 Task: Select the keybinding per platform option in the setting sync.
Action: Mouse moved to (3, 609)
Screenshot: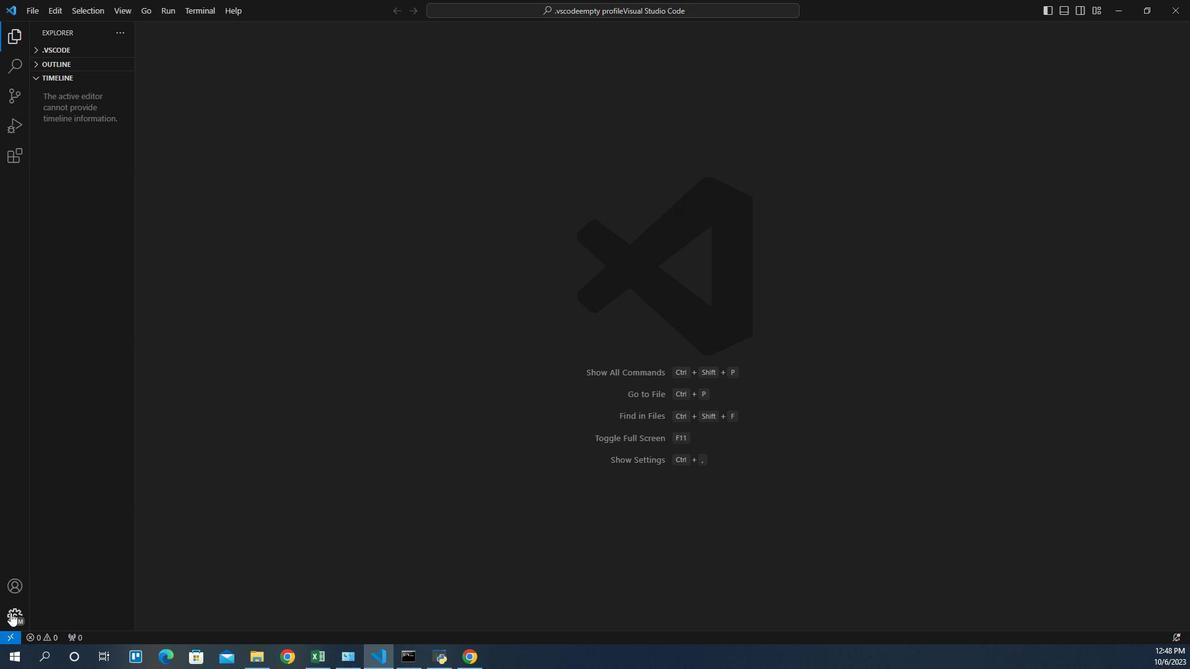 
Action: Mouse pressed left at (3, 609)
Screenshot: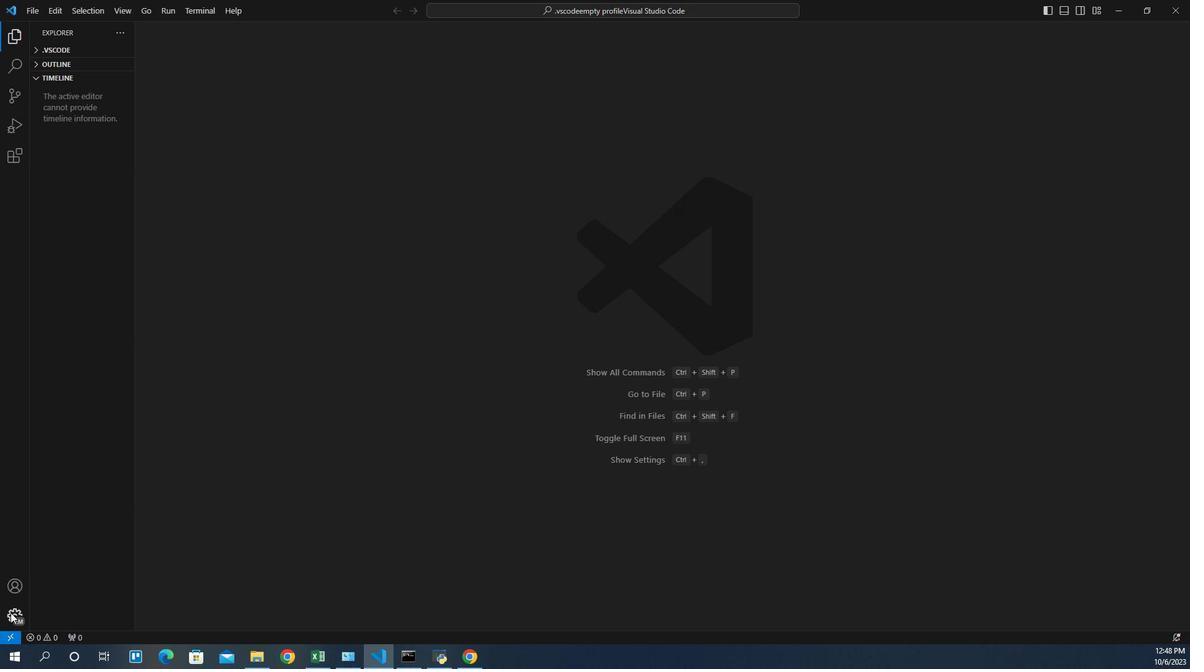 
Action: Mouse moved to (57, 496)
Screenshot: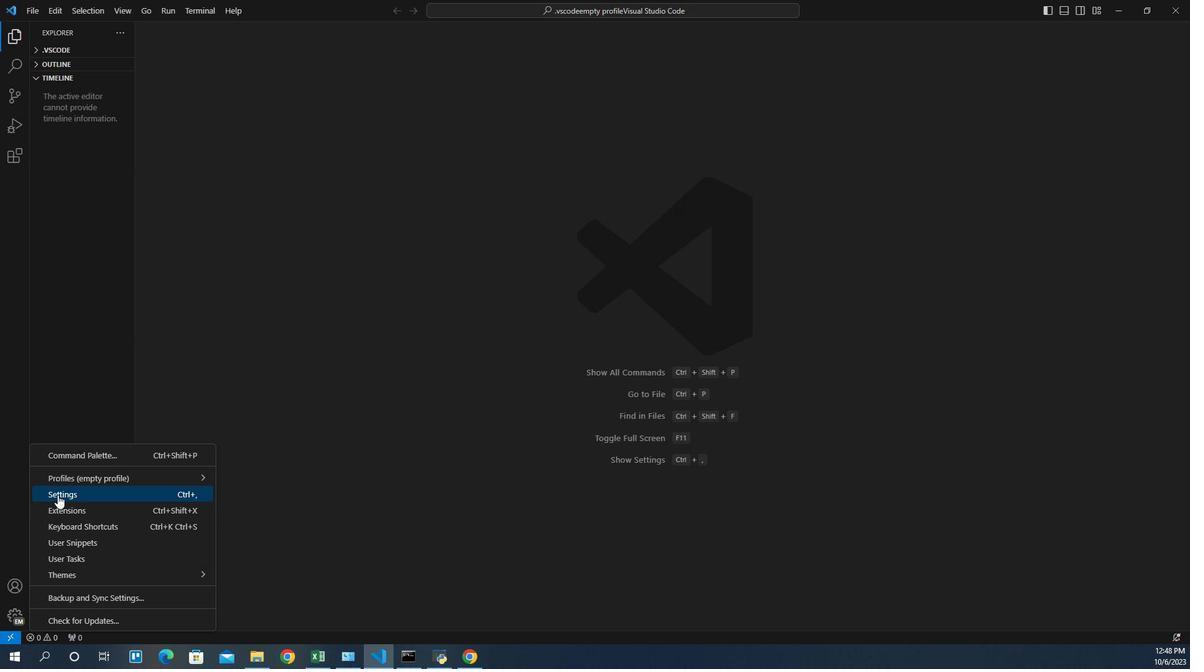 
Action: Mouse pressed left at (57, 496)
Screenshot: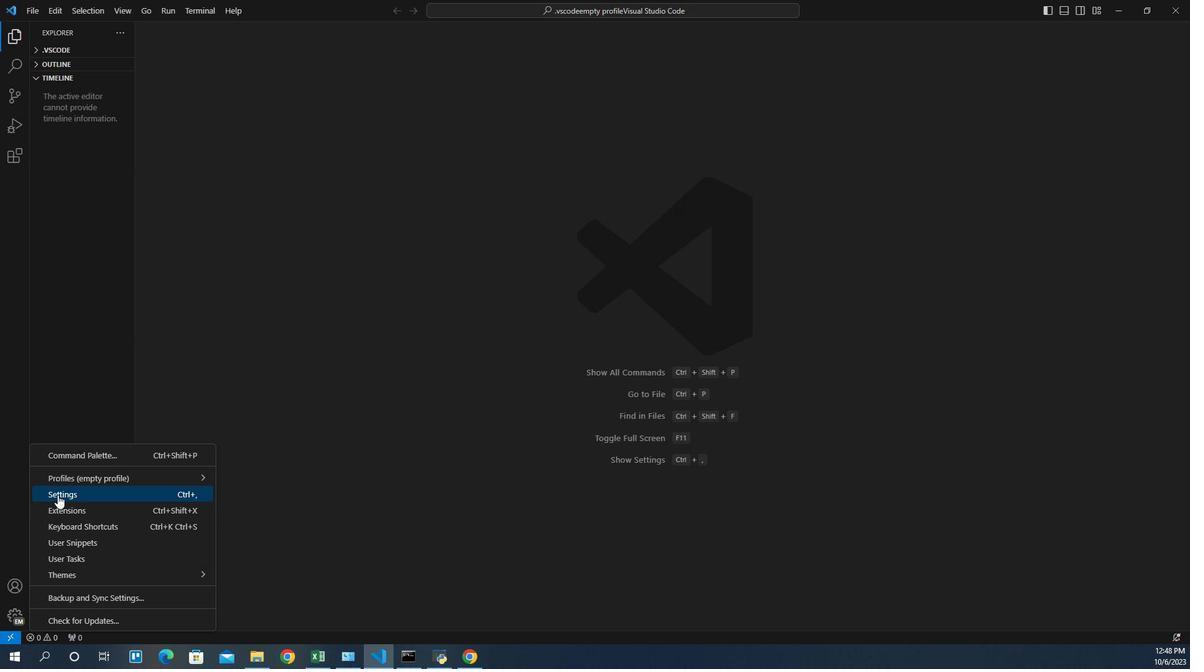
Action: Mouse moved to (352, 192)
Screenshot: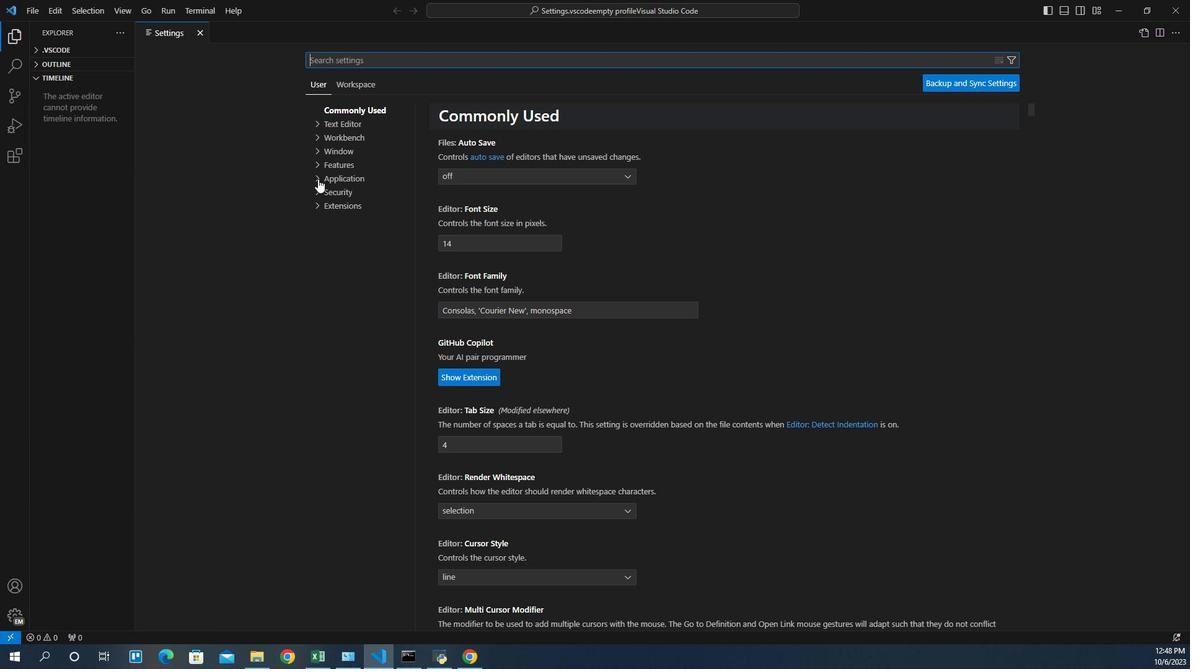 
Action: Mouse pressed left at (352, 192)
Screenshot: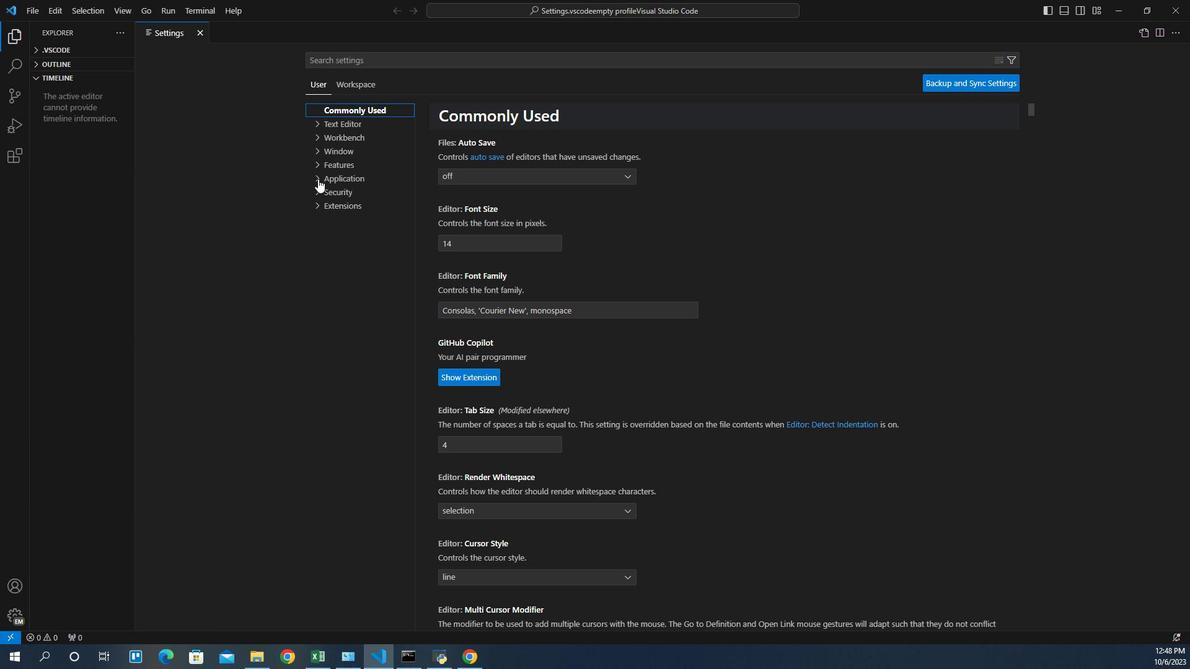 
Action: Mouse moved to (393, 257)
Screenshot: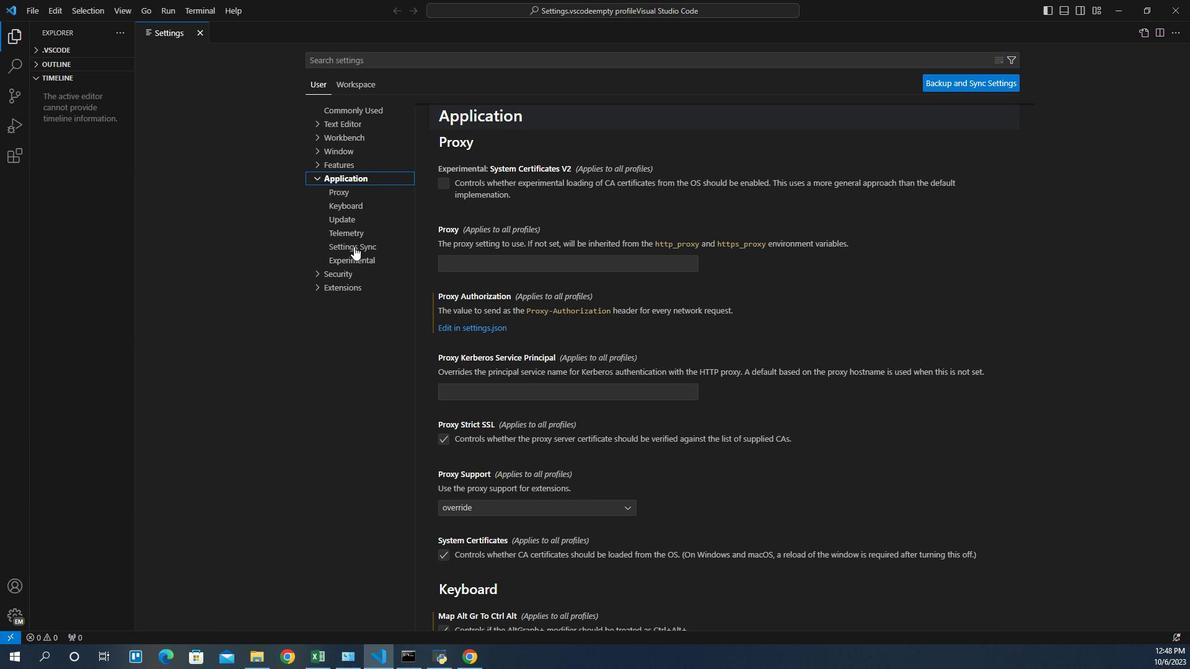
Action: Mouse pressed left at (393, 257)
Screenshot: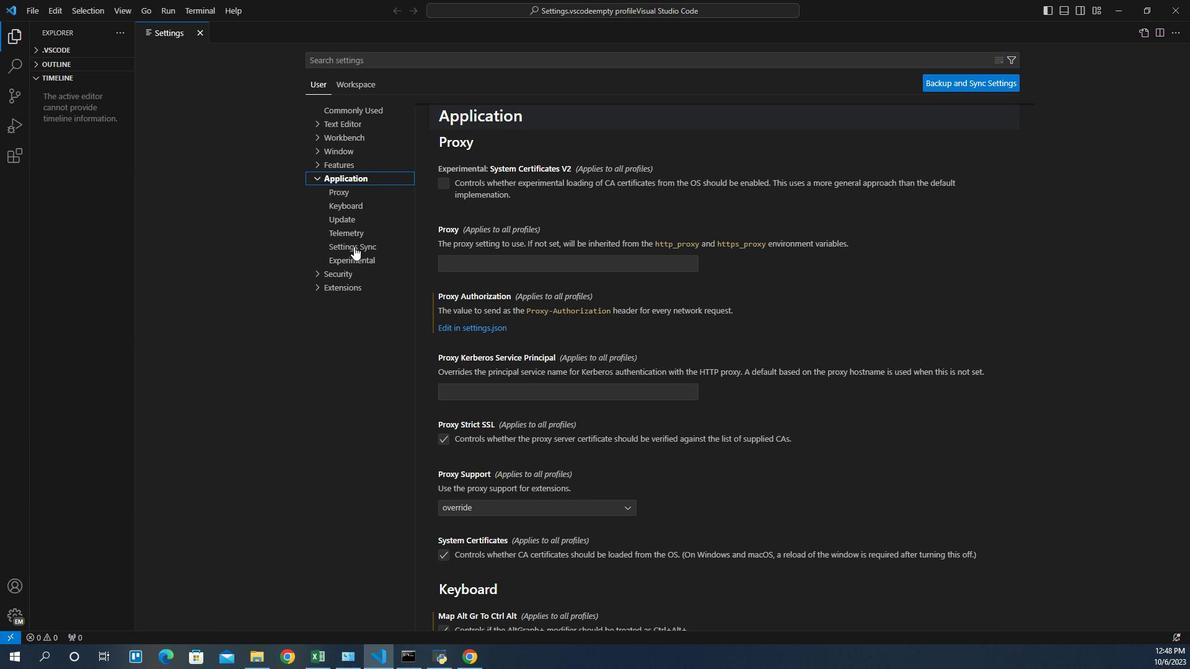 
Action: Mouse moved to (496, 293)
Screenshot: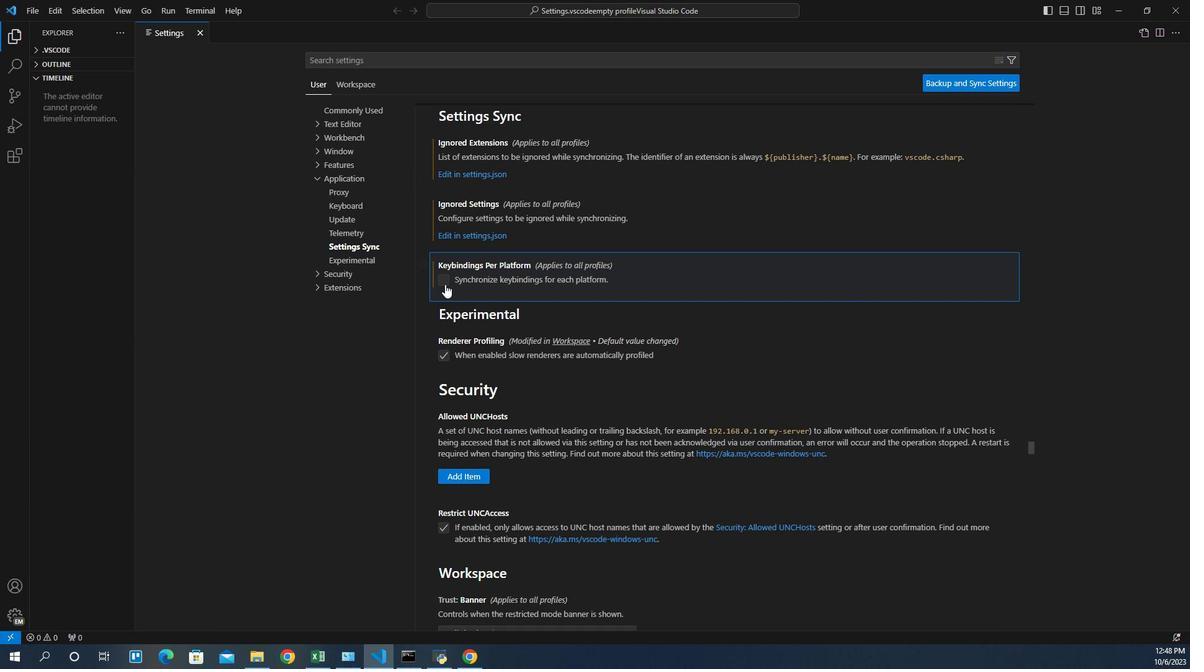 
Action: Mouse pressed left at (496, 293)
Screenshot: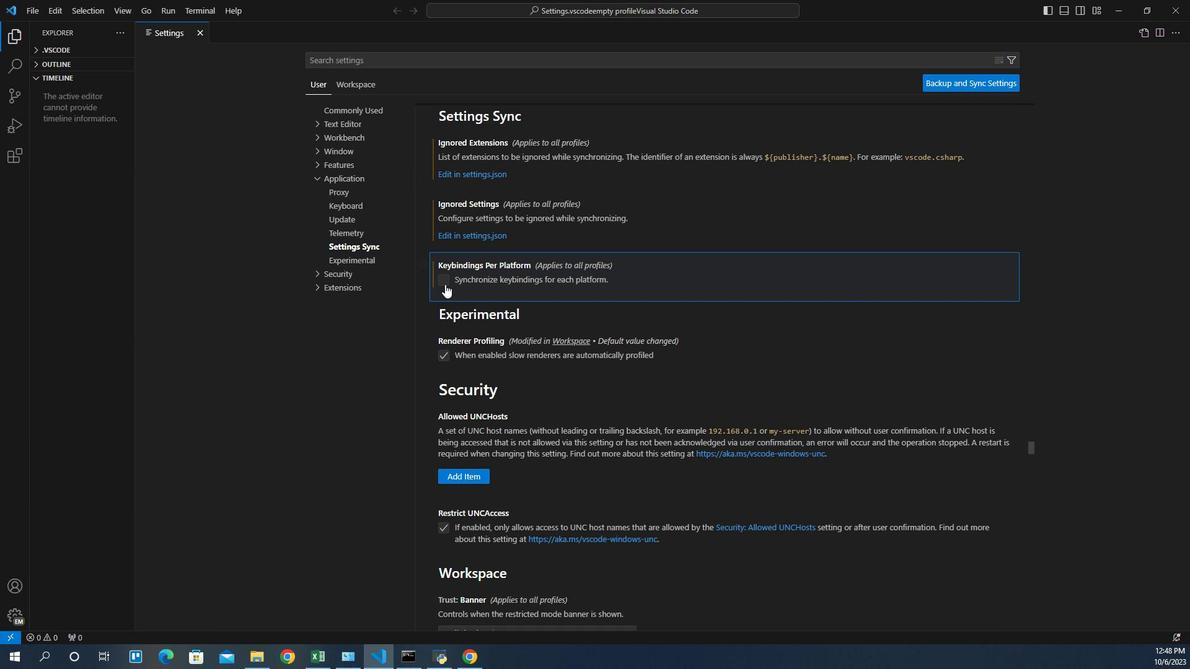 
Action: Mouse moved to (556, 300)
Screenshot: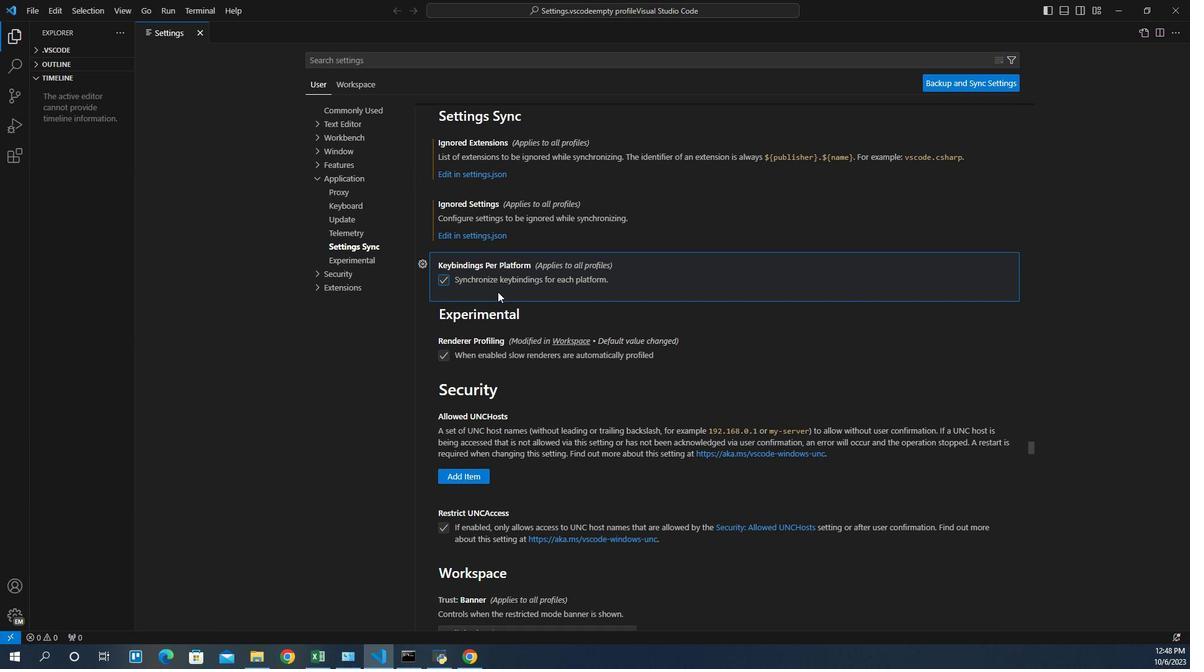
